 Task: Use the formula "LN" in spreadsheet "Project portfolio".
Action: Mouse moved to (434, 290)
Screenshot: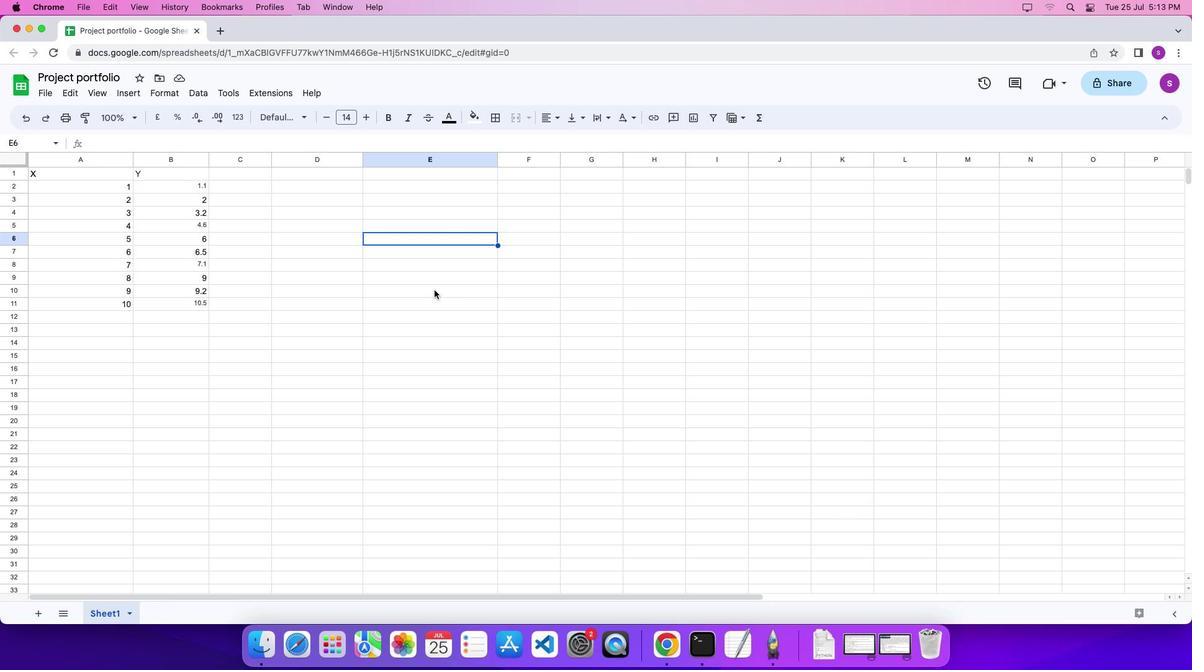 
Action: Mouse pressed left at (434, 290)
Screenshot: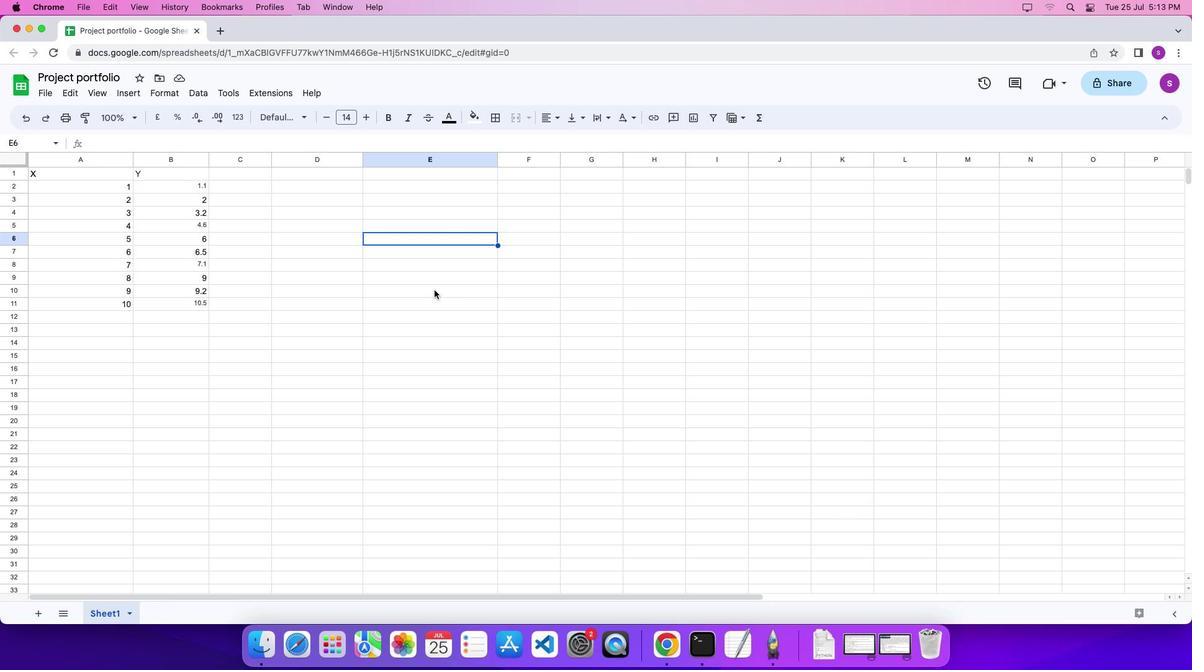 
Action: Mouse moved to (434, 290)
Screenshot: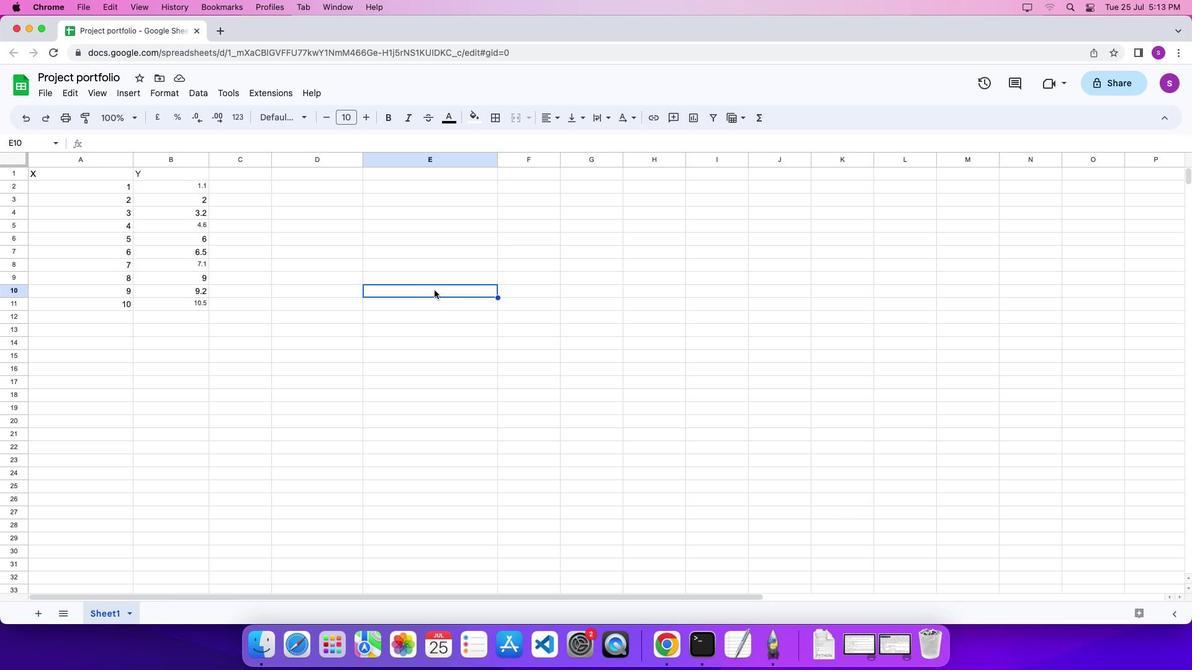 
Action: Key pressed '='
Screenshot: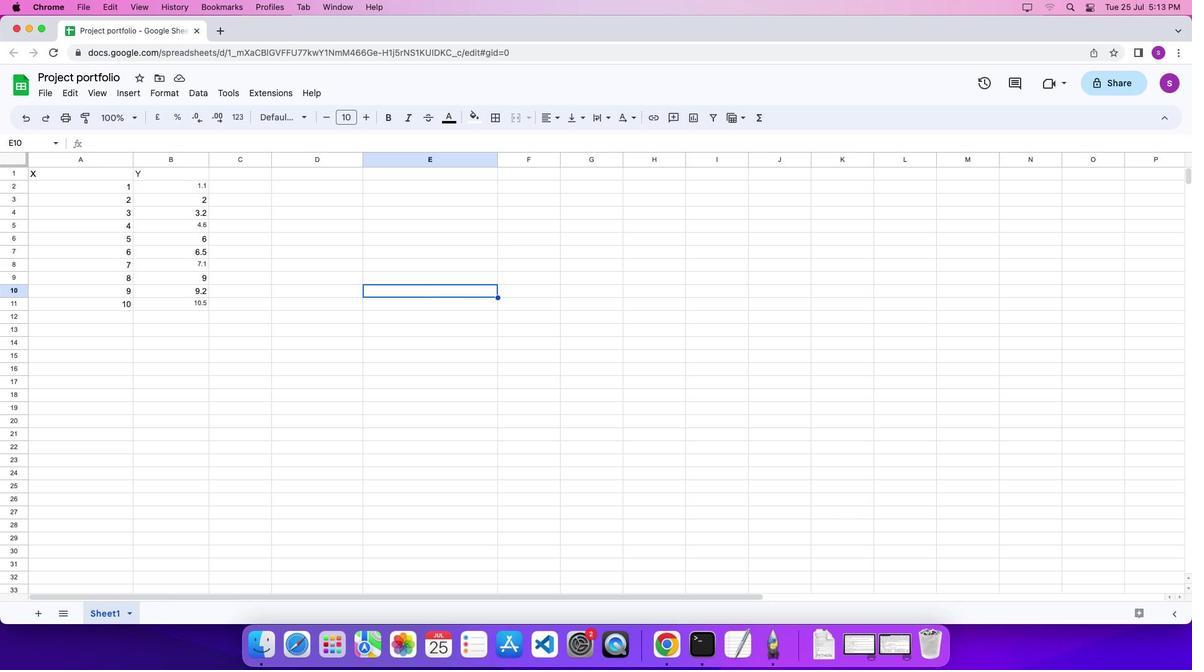 
Action: Mouse moved to (755, 120)
Screenshot: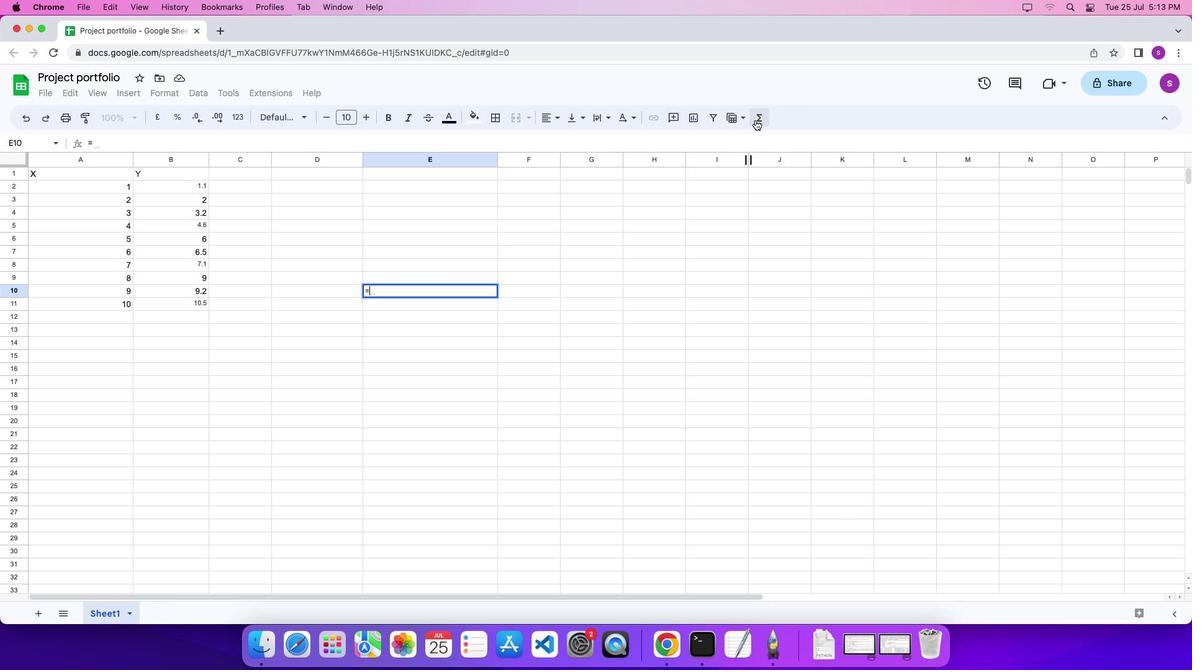 
Action: Mouse pressed left at (755, 120)
Screenshot: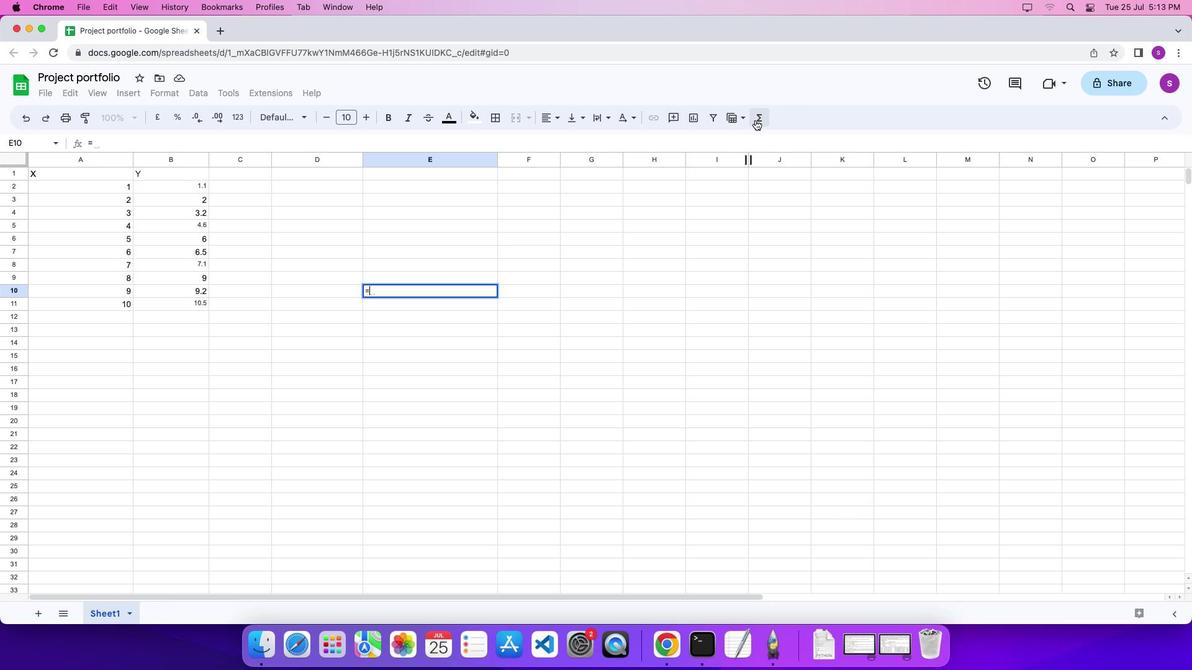
Action: Mouse moved to (908, 614)
Screenshot: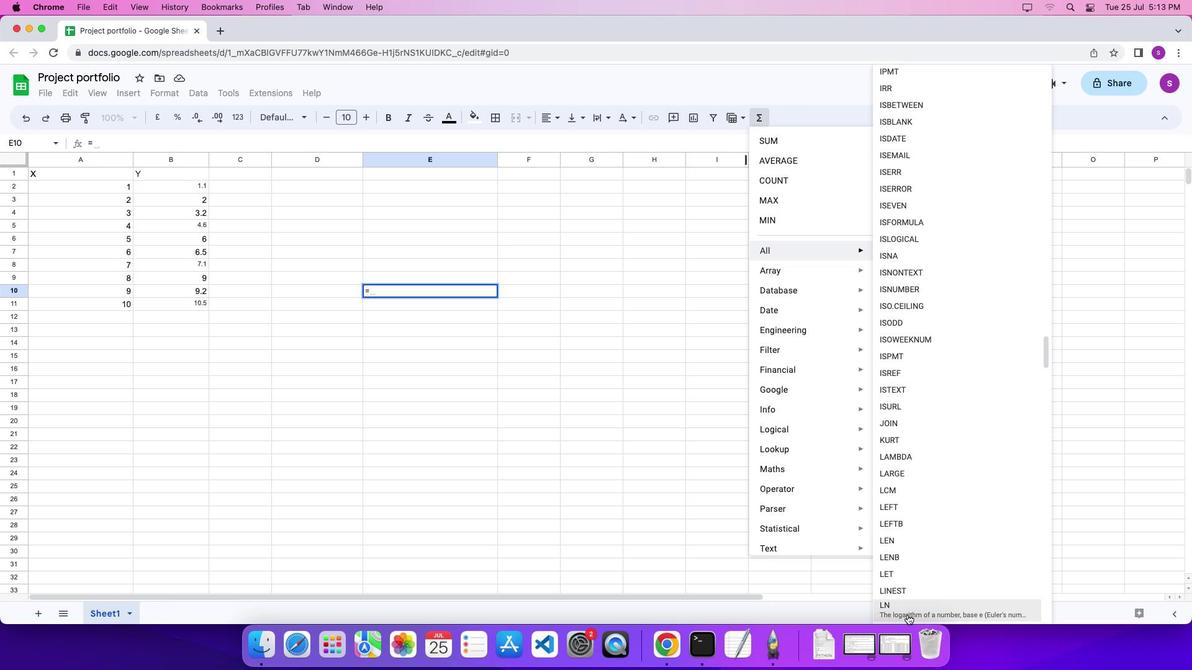 
Action: Mouse pressed left at (908, 614)
Screenshot: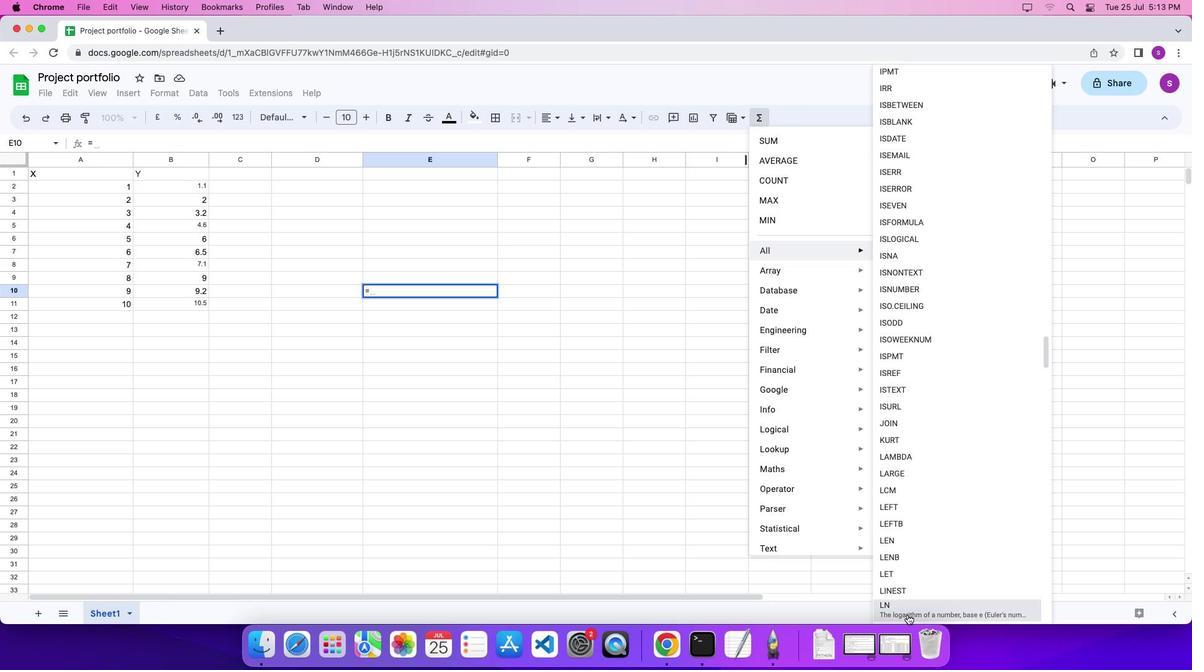 
Action: Mouse moved to (907, 614)
Screenshot: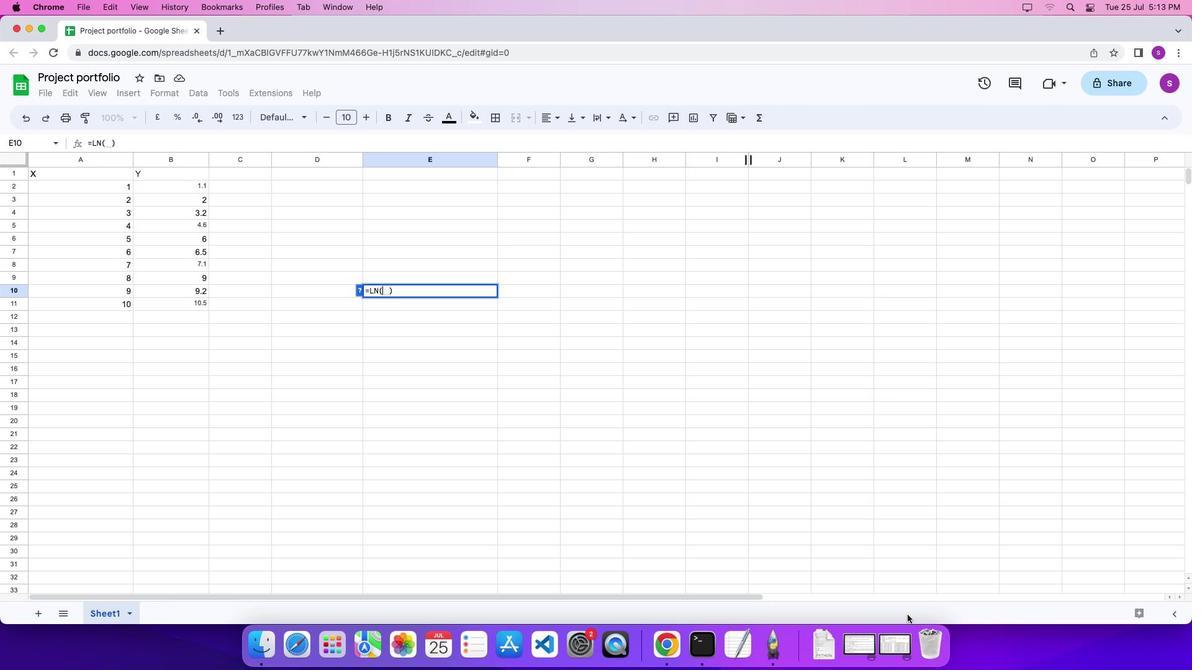 
Action: Key pressed '8''6''\x03'
Screenshot: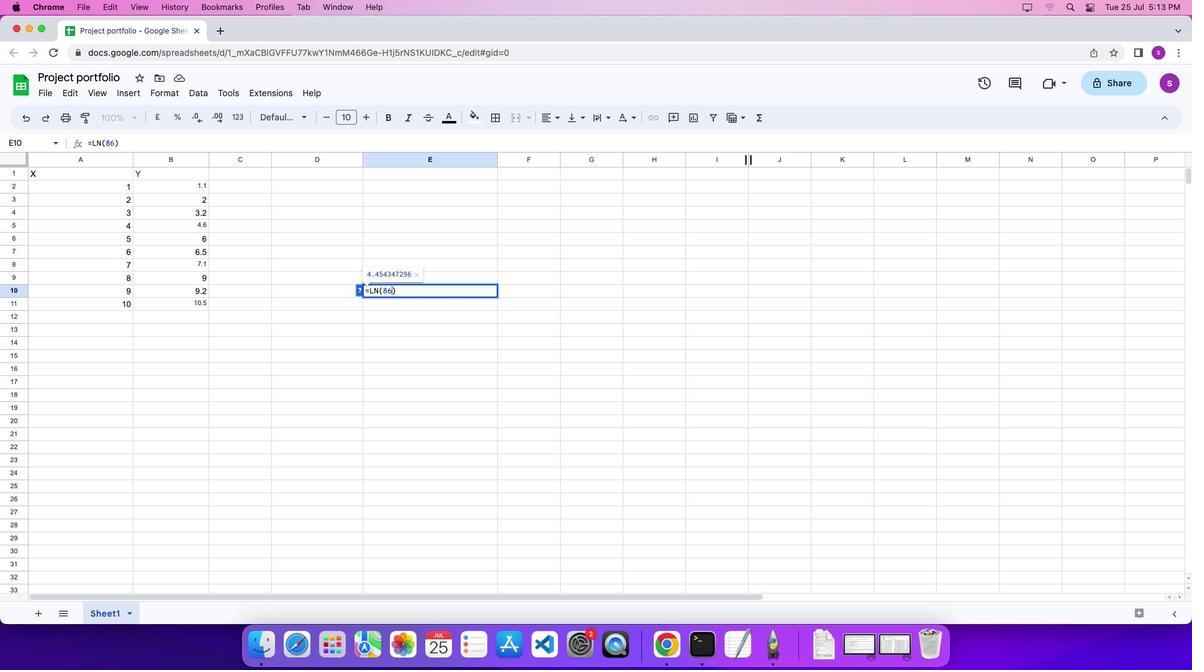 
